Task: Select the on option in the editor word wrap.
Action: Mouse moved to (14, 527)
Screenshot: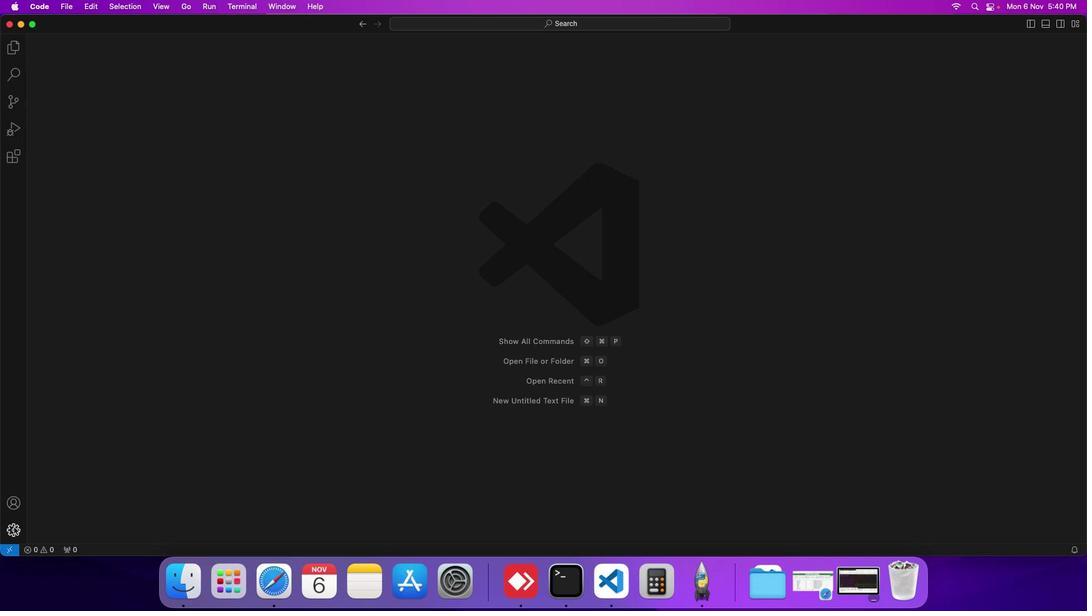 
Action: Mouse pressed left at (14, 527)
Screenshot: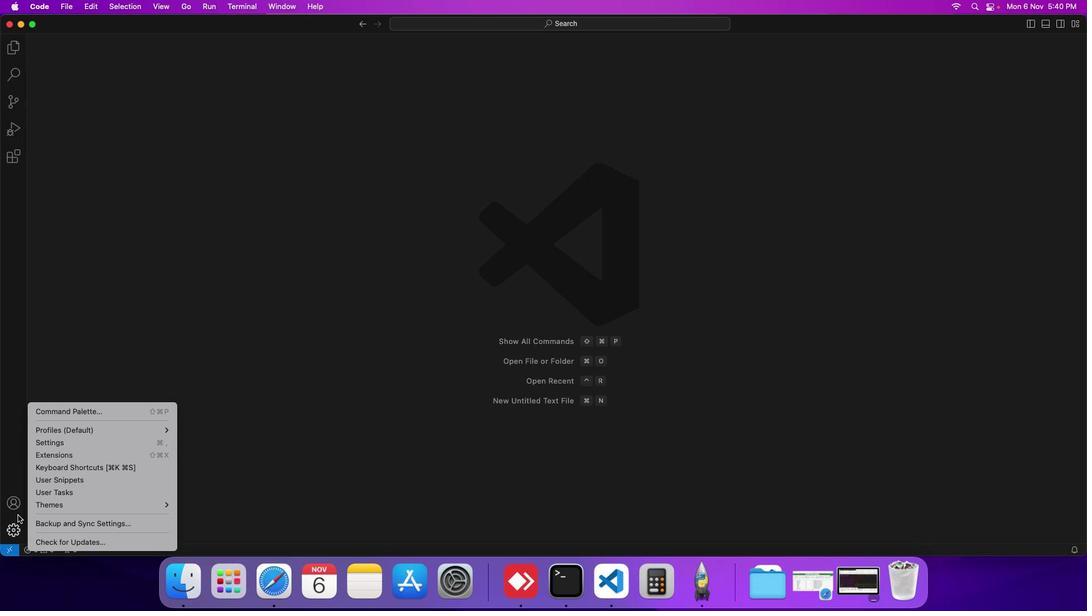 
Action: Mouse moved to (45, 438)
Screenshot: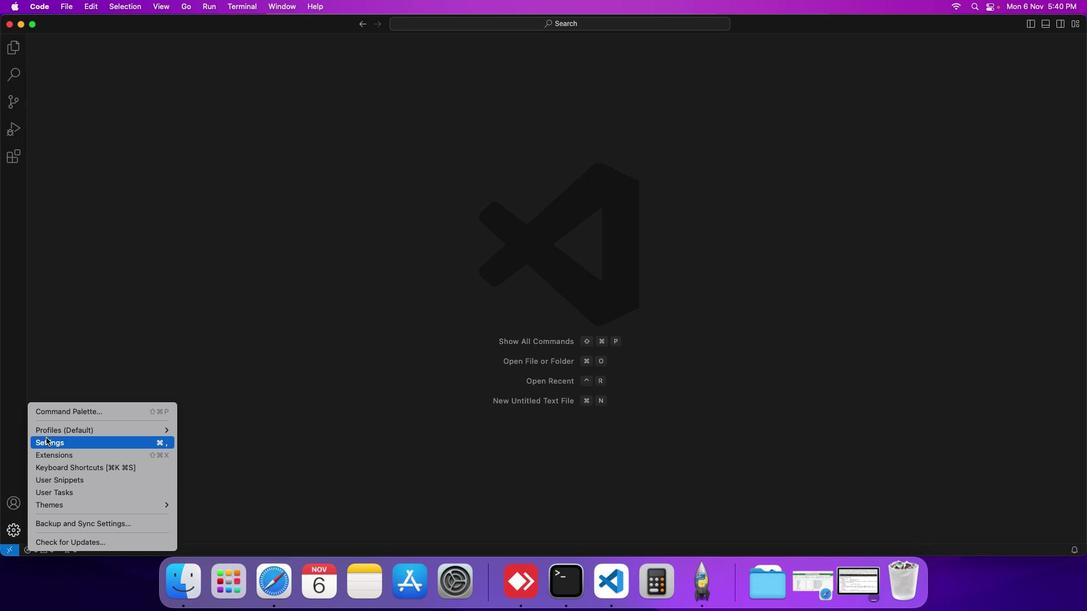 
Action: Mouse pressed left at (45, 438)
Screenshot: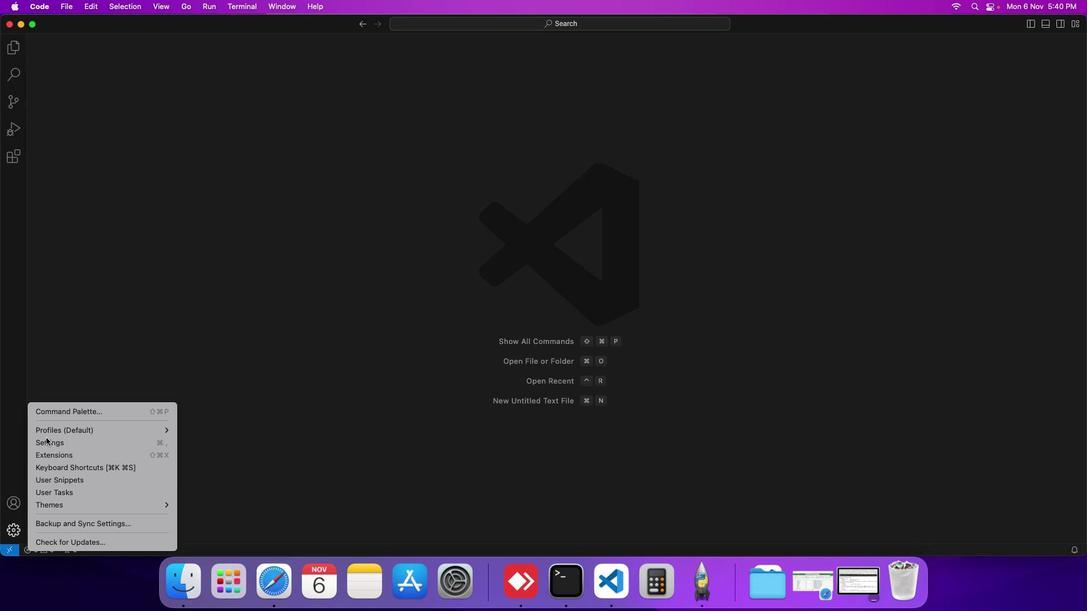 
Action: Mouse moved to (262, 166)
Screenshot: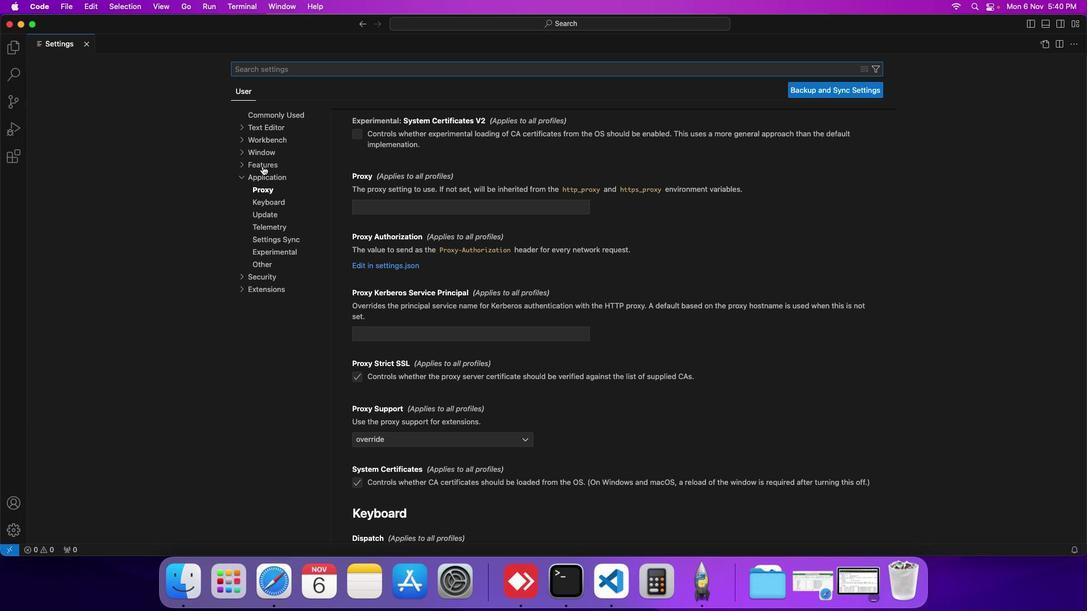 
Action: Mouse pressed left at (262, 166)
Screenshot: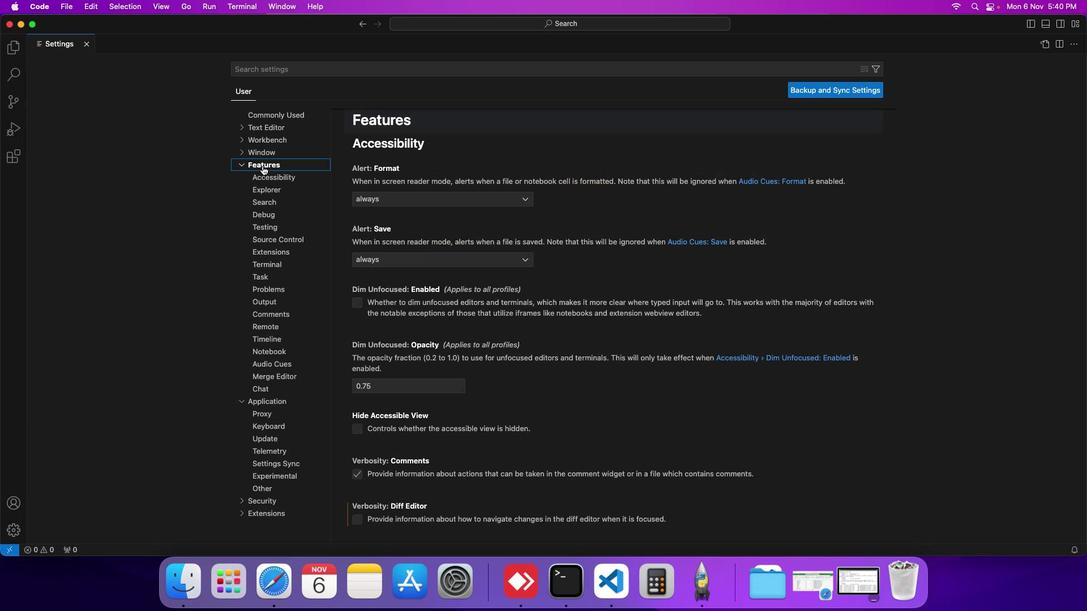 
Action: Mouse moved to (264, 384)
Screenshot: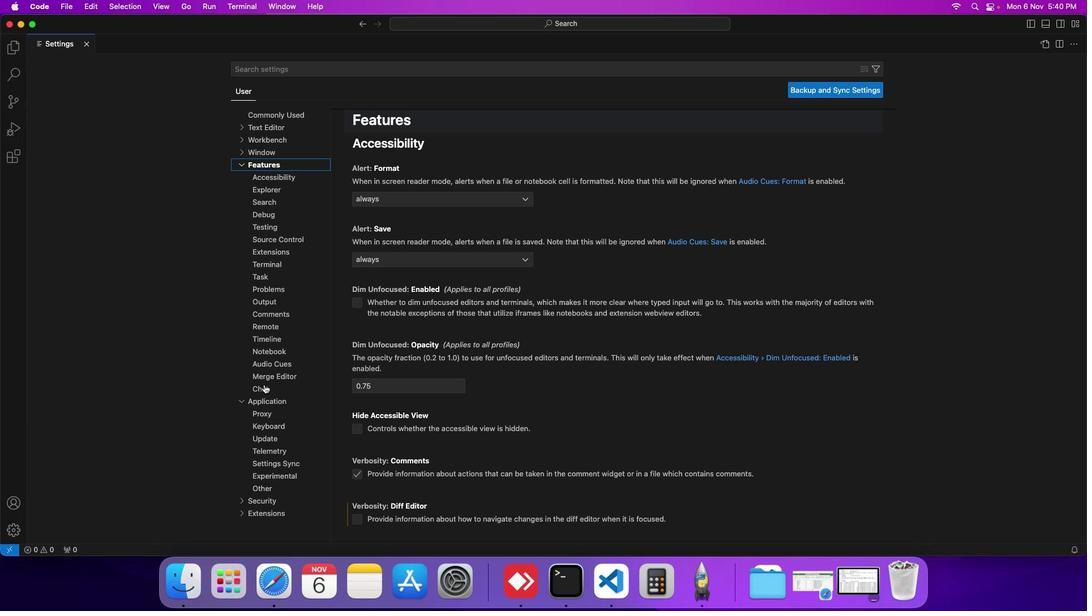 
Action: Mouse pressed left at (264, 384)
Screenshot: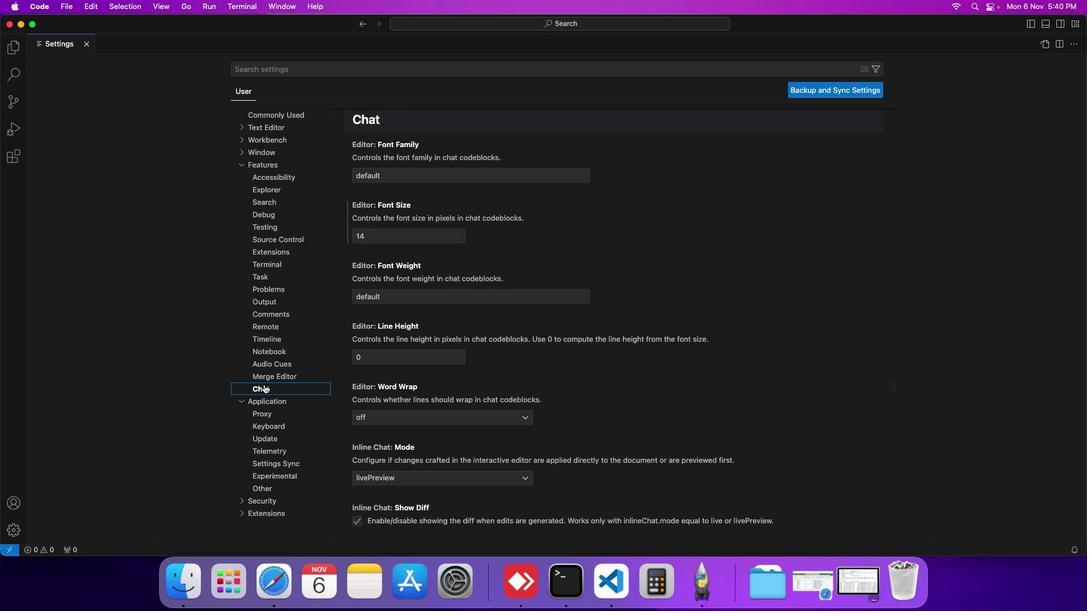 
Action: Mouse moved to (391, 420)
Screenshot: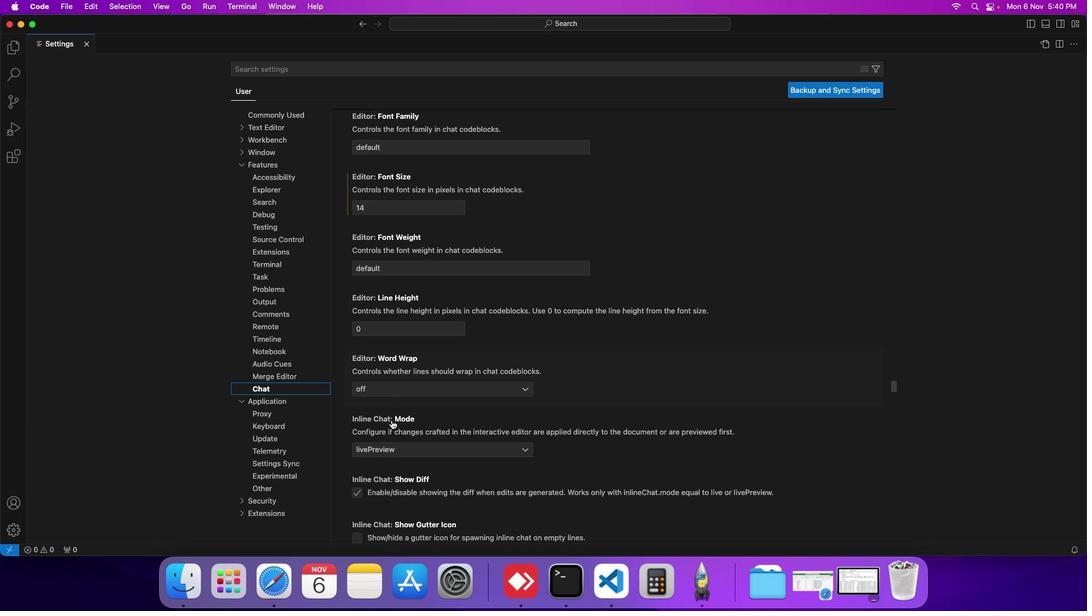 
Action: Mouse scrolled (391, 420) with delta (0, 0)
Screenshot: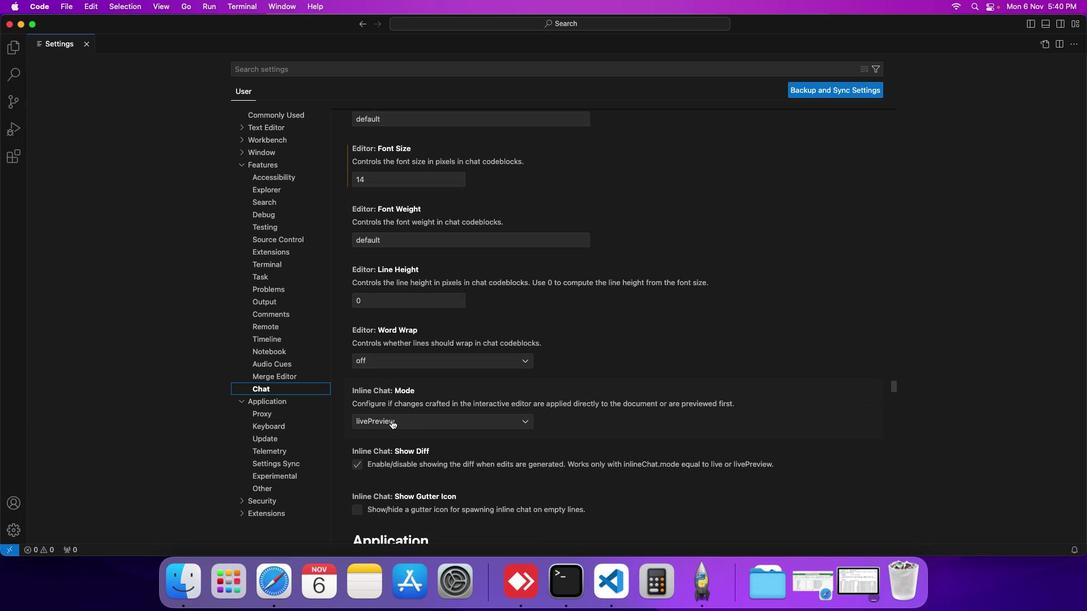 
Action: Mouse scrolled (391, 420) with delta (0, 0)
Screenshot: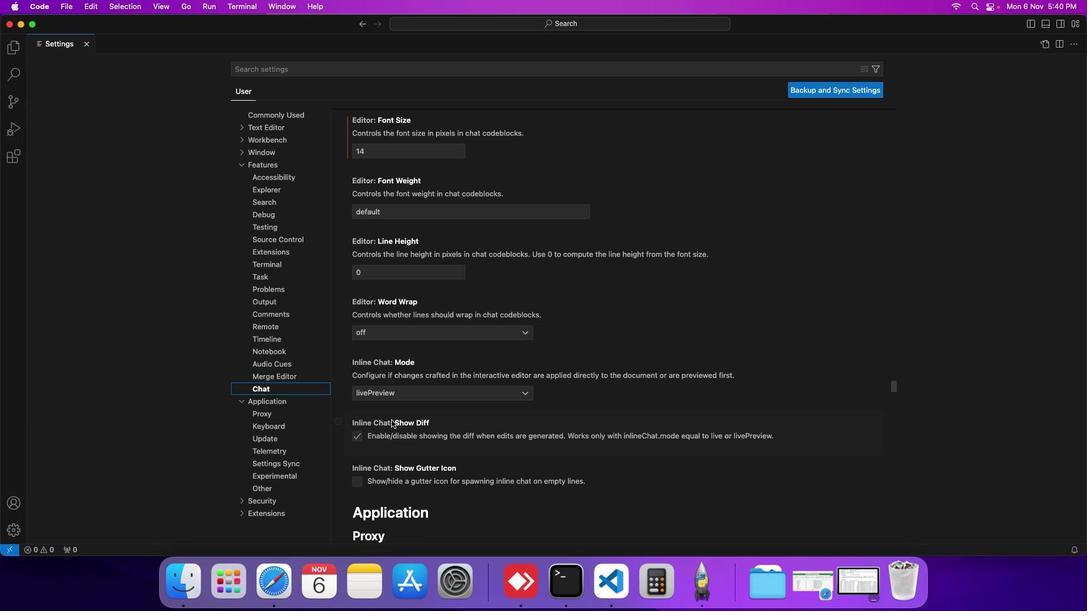 
Action: Mouse scrolled (391, 420) with delta (0, 0)
Screenshot: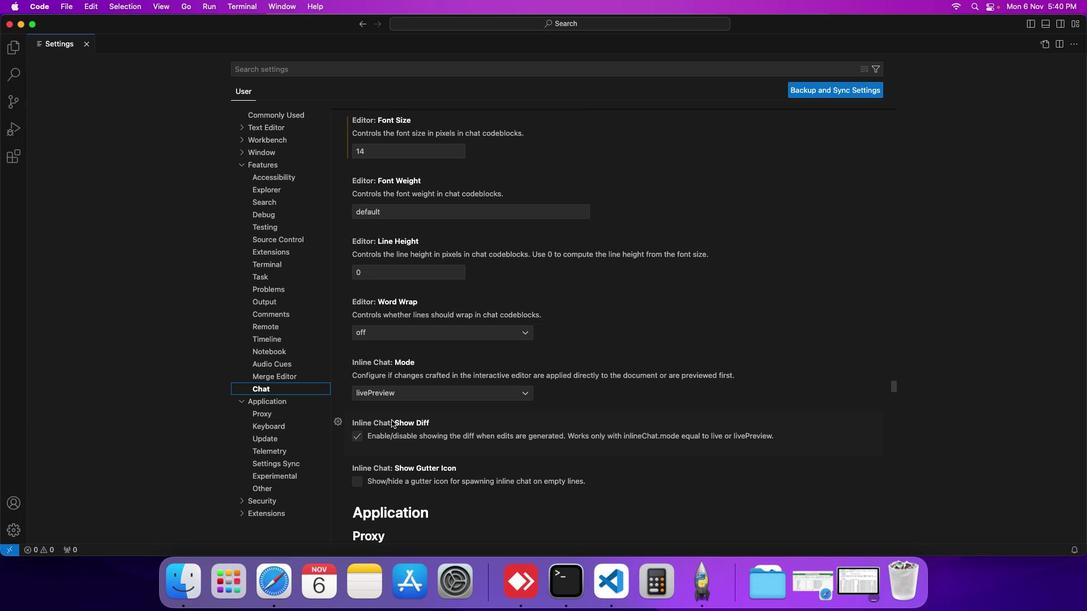 
Action: Mouse scrolled (391, 420) with delta (0, 0)
Screenshot: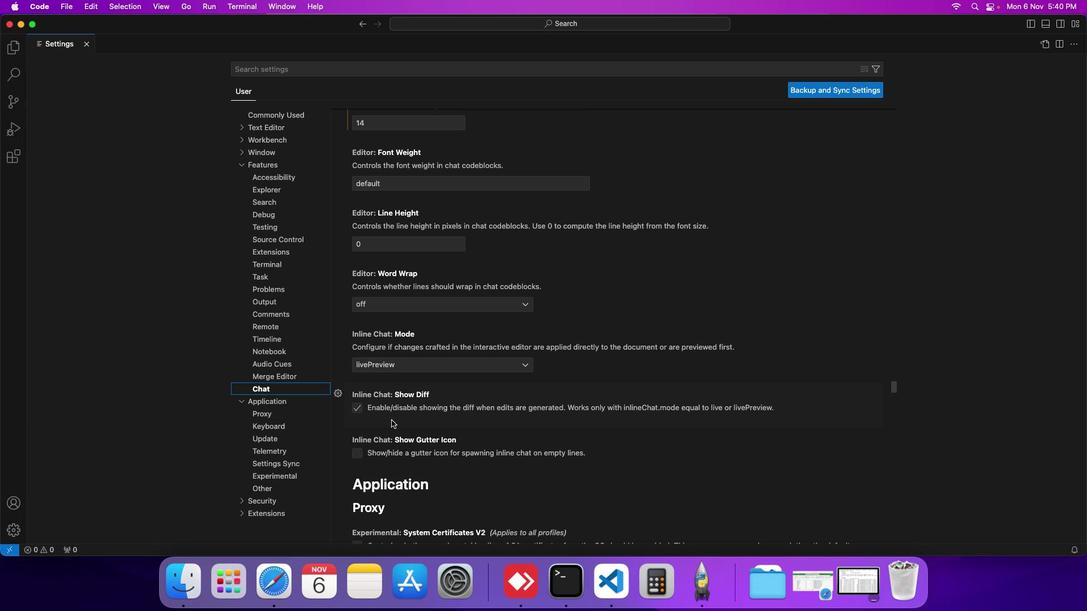 
Action: Mouse moved to (401, 299)
Screenshot: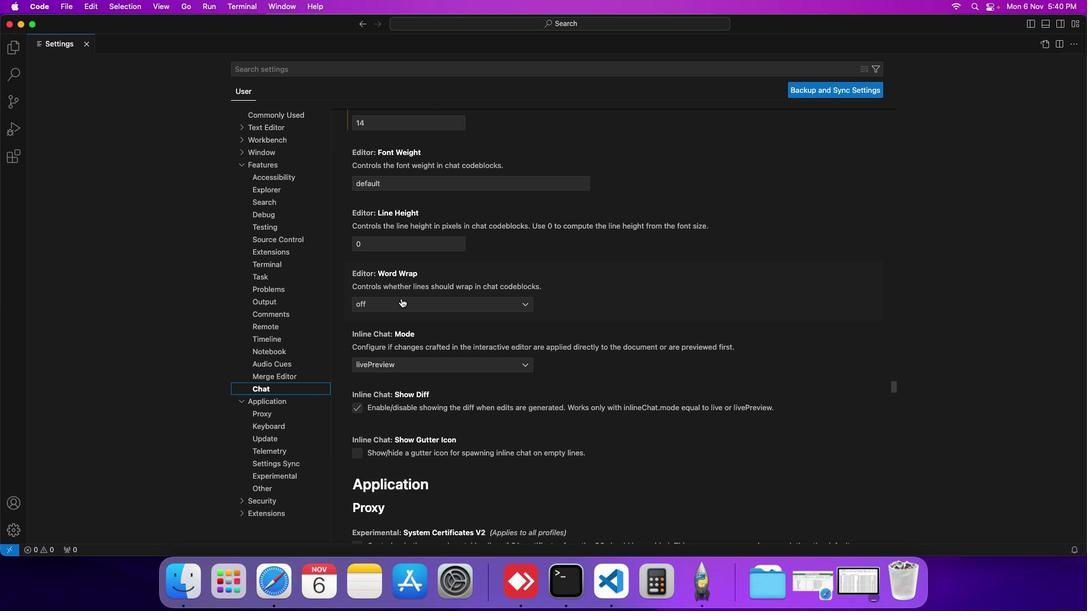 
Action: Mouse pressed left at (401, 299)
Screenshot: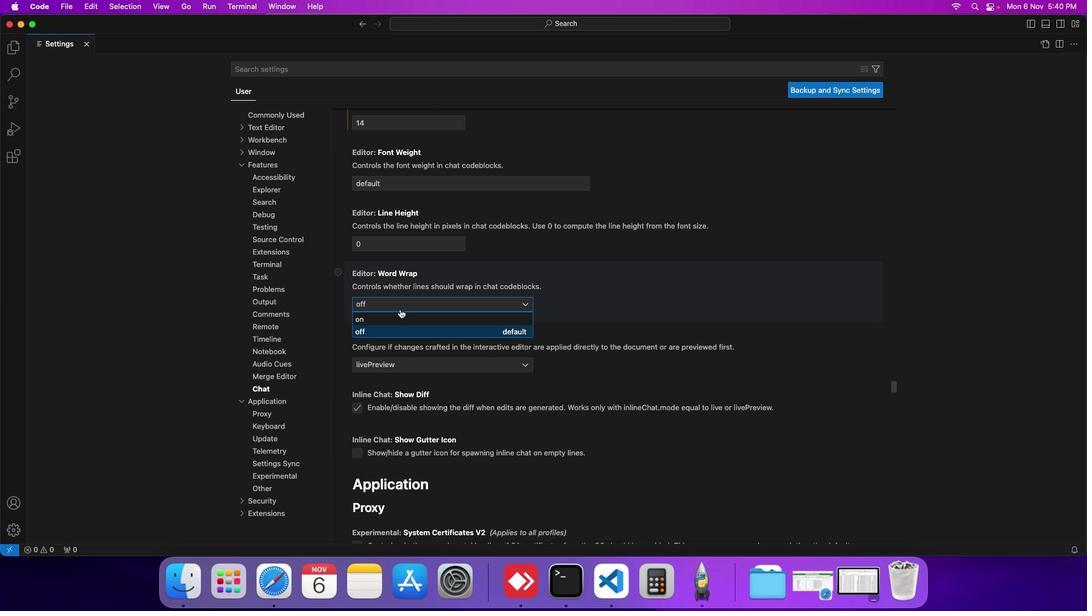 
Action: Mouse moved to (392, 324)
Screenshot: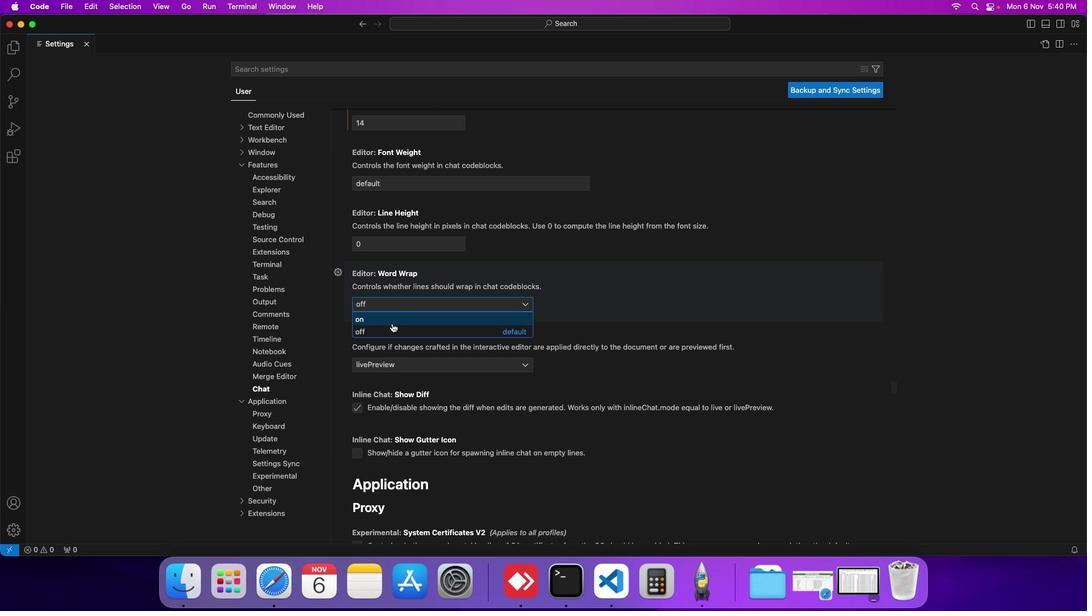 
Action: Mouse pressed left at (392, 324)
Screenshot: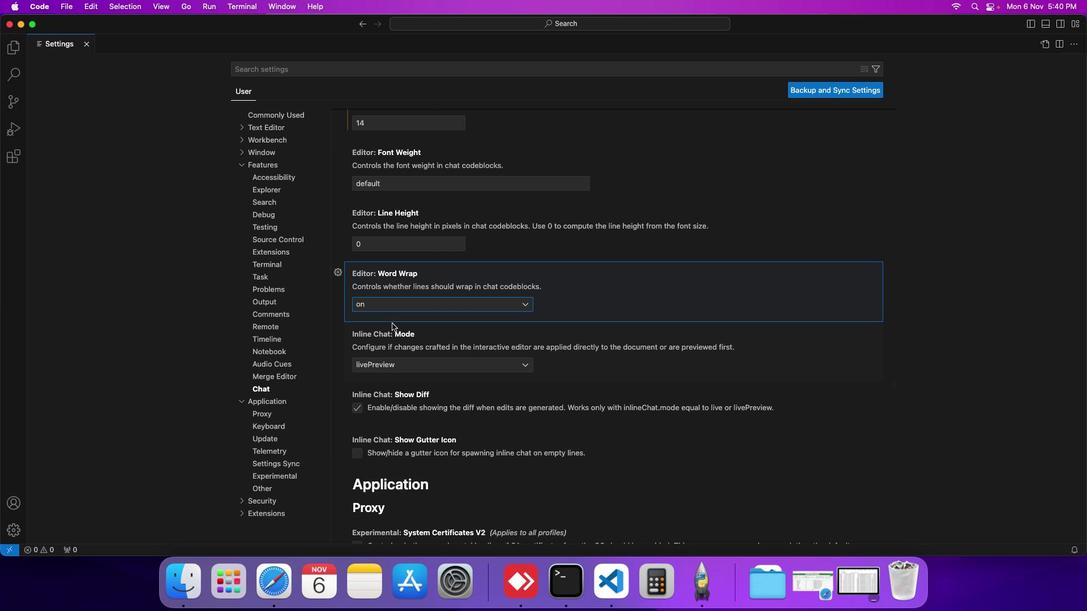
